 Task: Start in the project AgilePulse the sprint 'Front-end Framework Sprint', with a duration of 1 week. Start in the project AgilePulse the sprint 'Front-end Framework Sprint', with a duration of 3 weeks. Start in the project AgilePulse the sprint 'Front-end Framework Sprint', with a duration of 2 weeks
Action: Mouse moved to (779, 189)
Screenshot: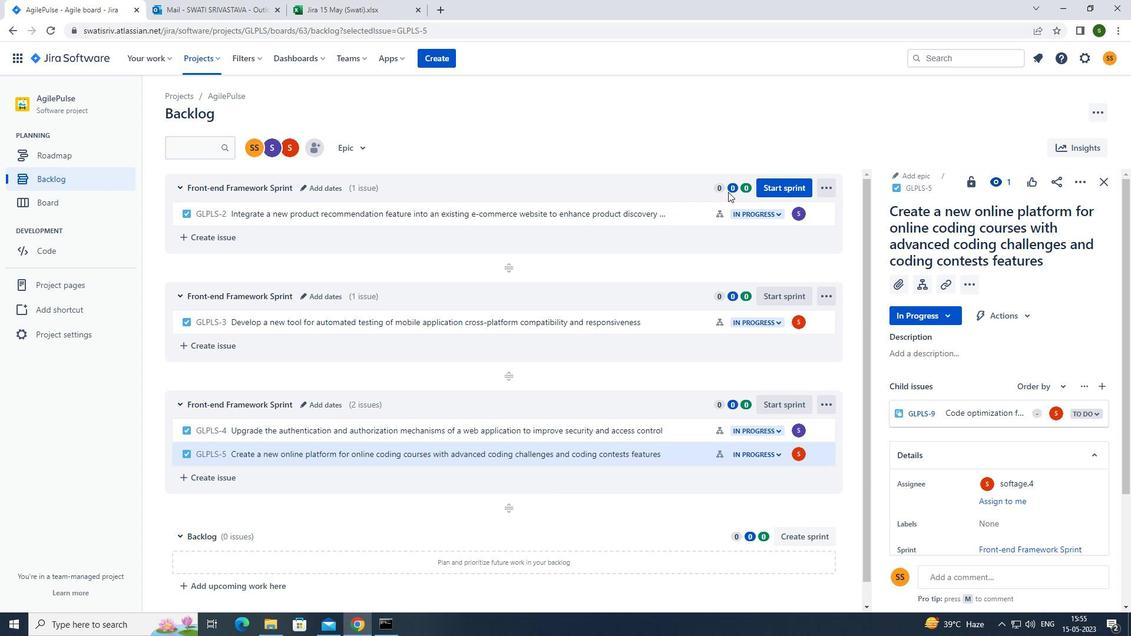 
Action: Mouse pressed left at (779, 189)
Screenshot: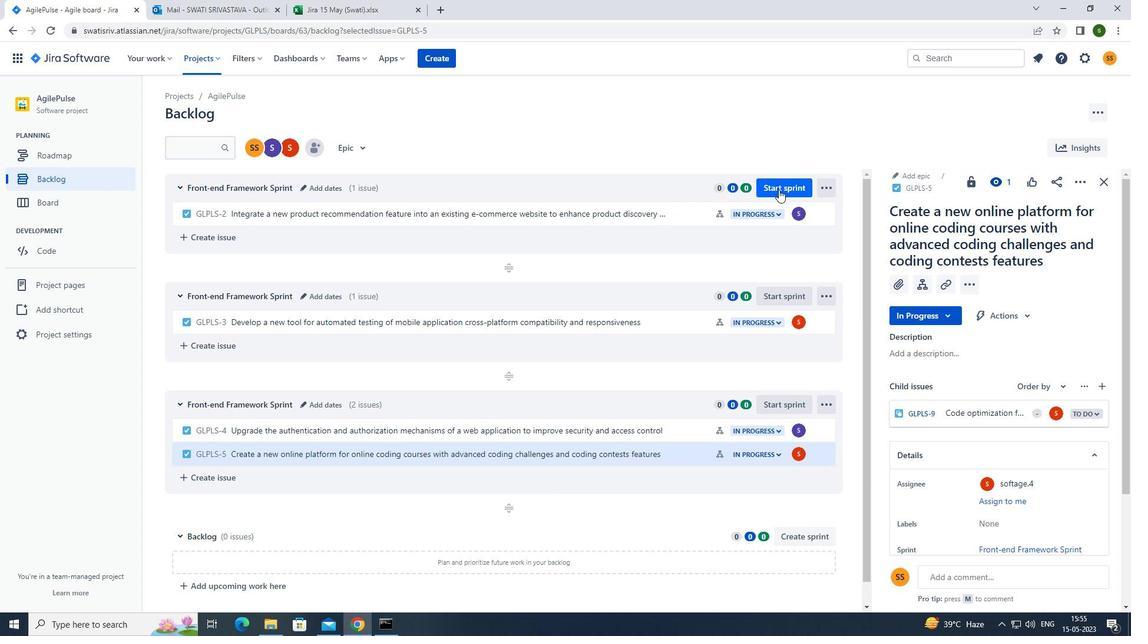 
Action: Mouse moved to (523, 206)
Screenshot: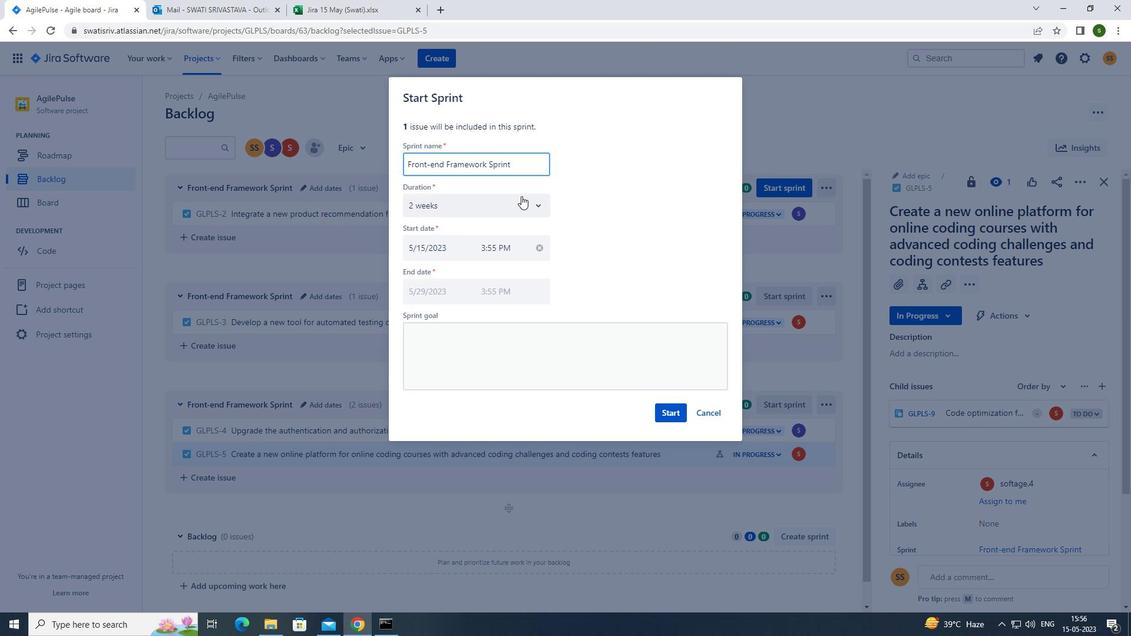 
Action: Mouse pressed left at (523, 206)
Screenshot: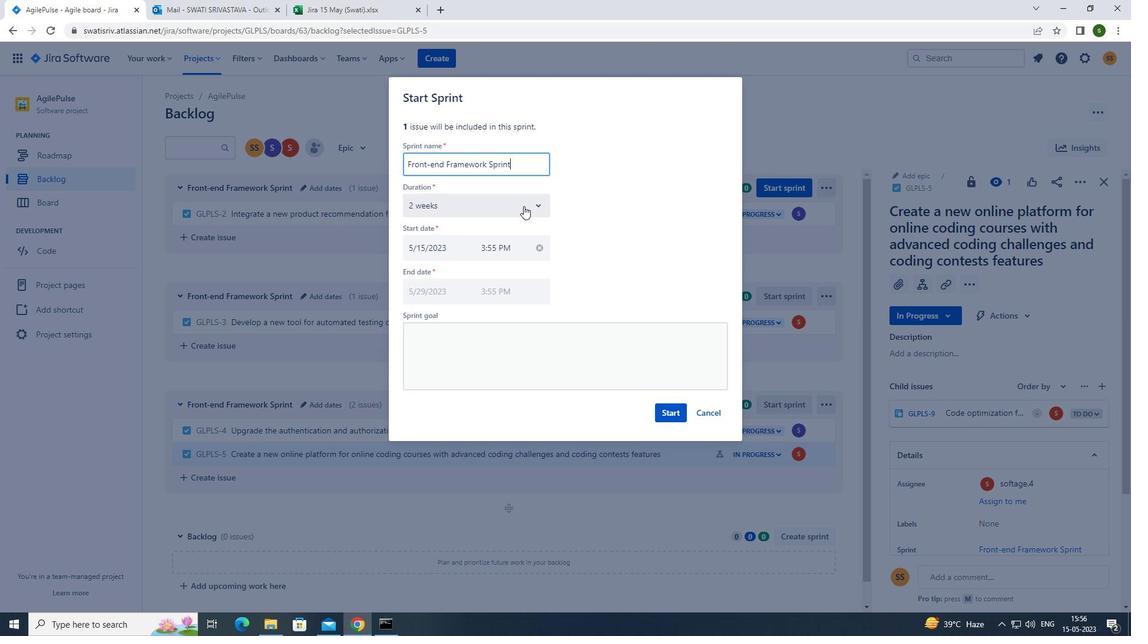 
Action: Mouse moved to (471, 235)
Screenshot: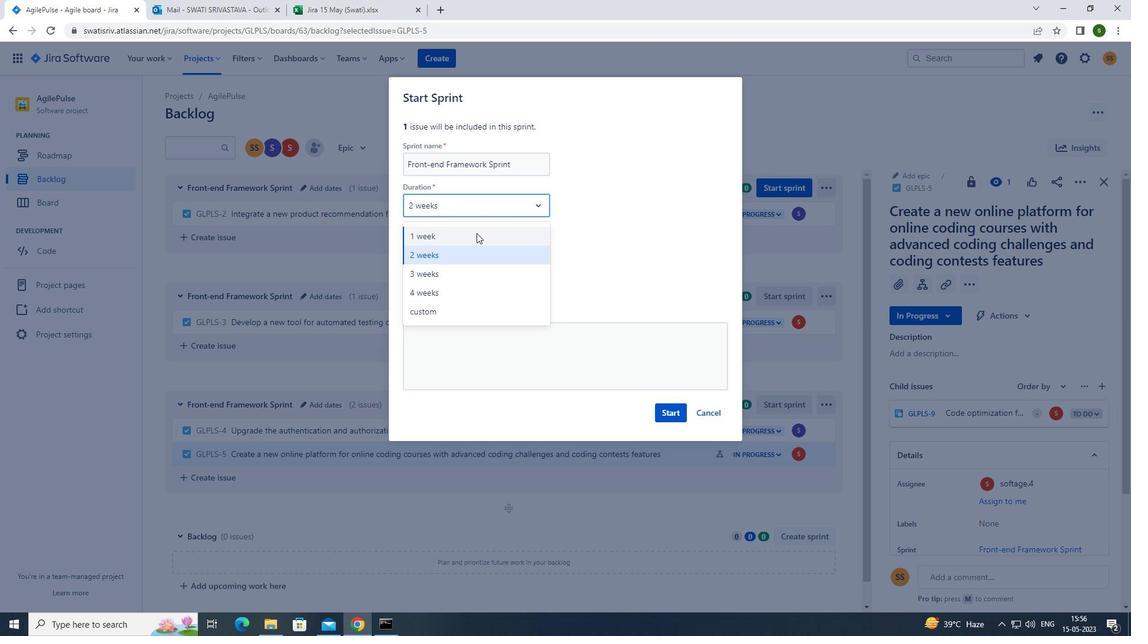 
Action: Mouse pressed left at (471, 235)
Screenshot: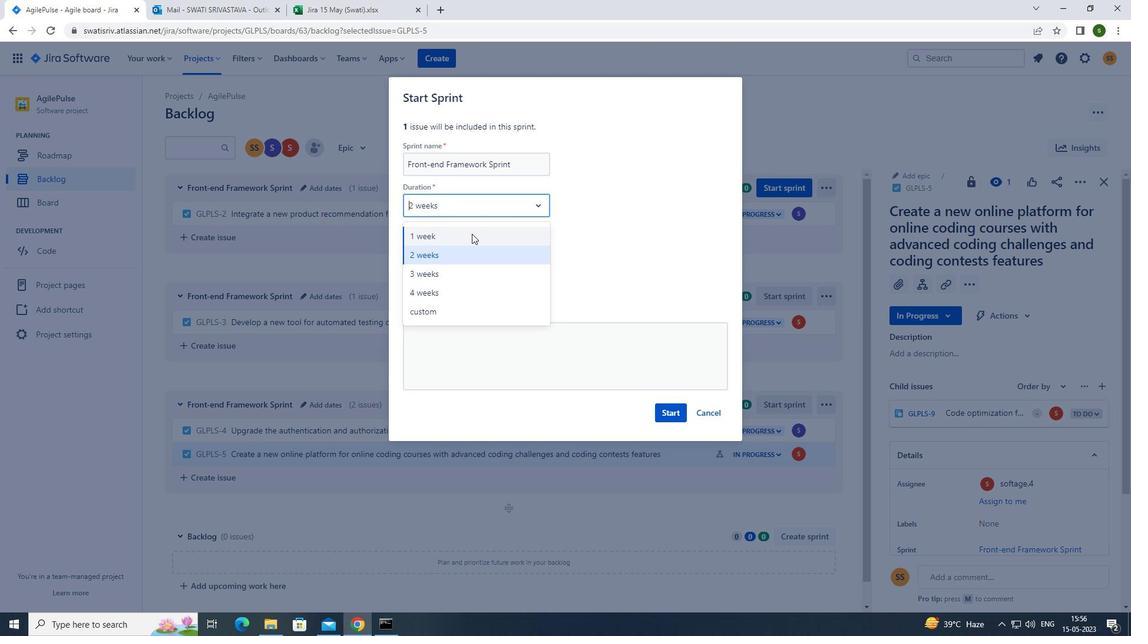 
Action: Mouse moved to (674, 416)
Screenshot: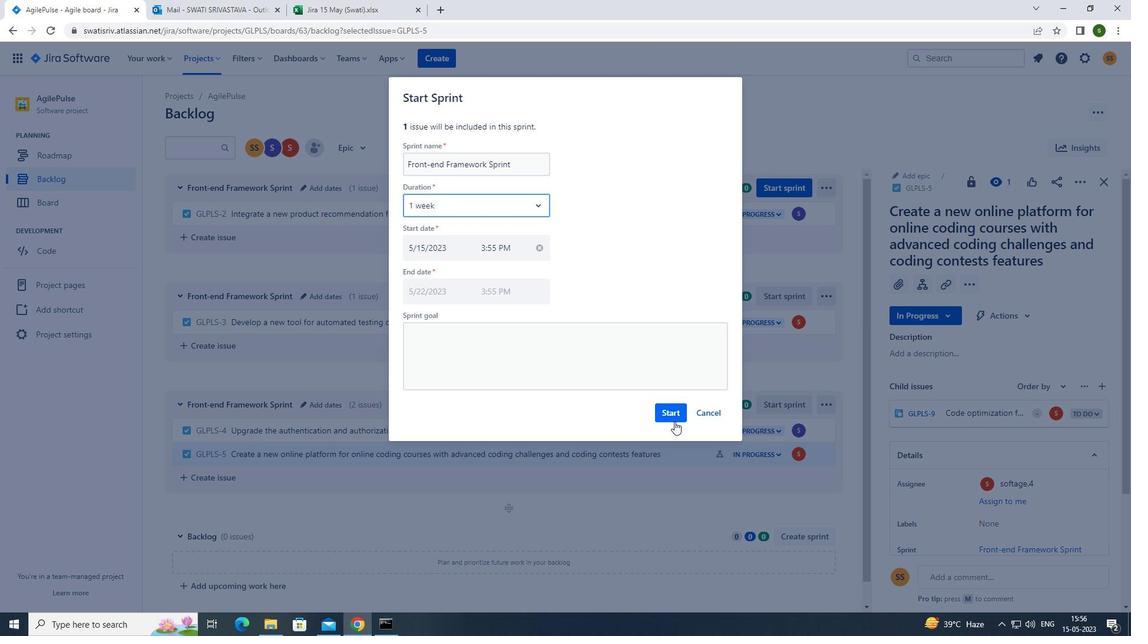 
Action: Mouse pressed left at (674, 416)
Screenshot: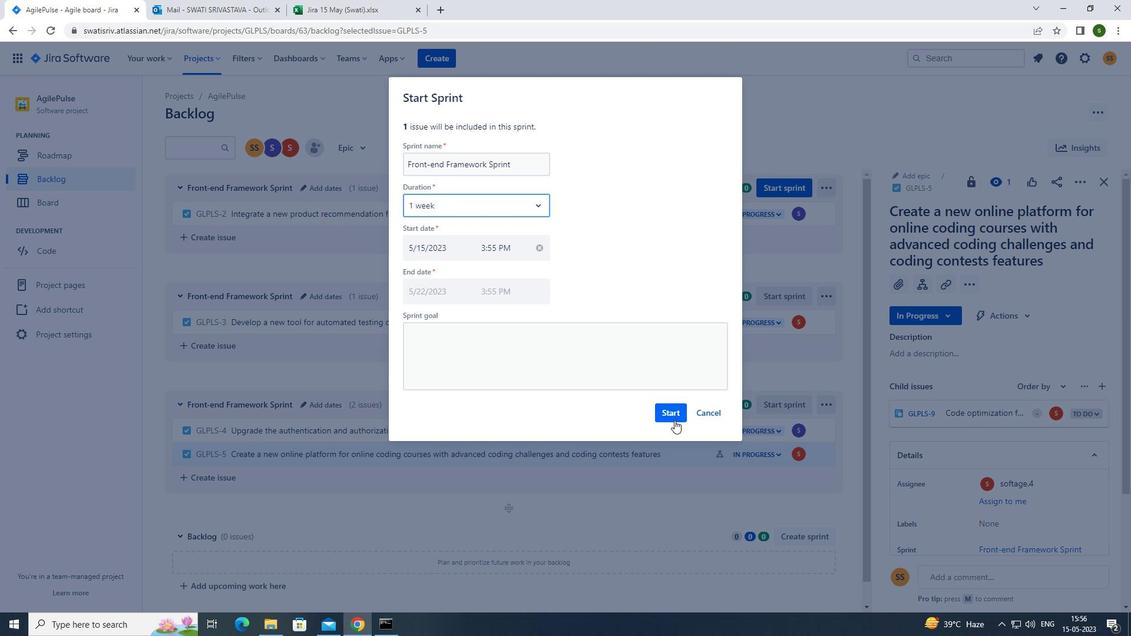 
Action: Mouse moved to (77, 179)
Screenshot: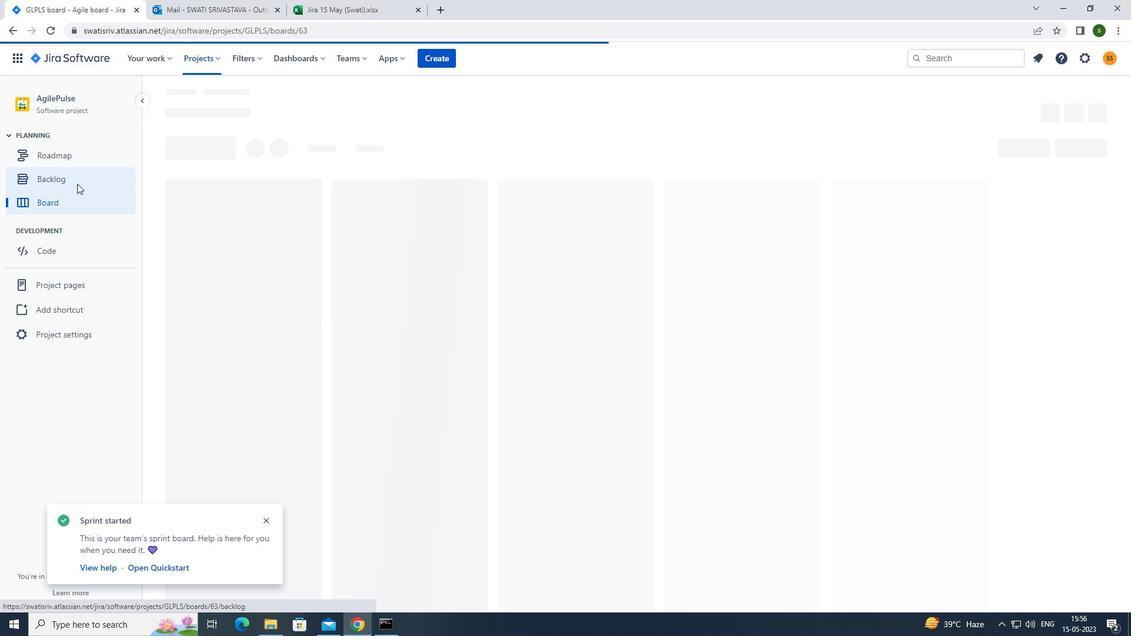 
Action: Mouse pressed left at (77, 179)
Screenshot: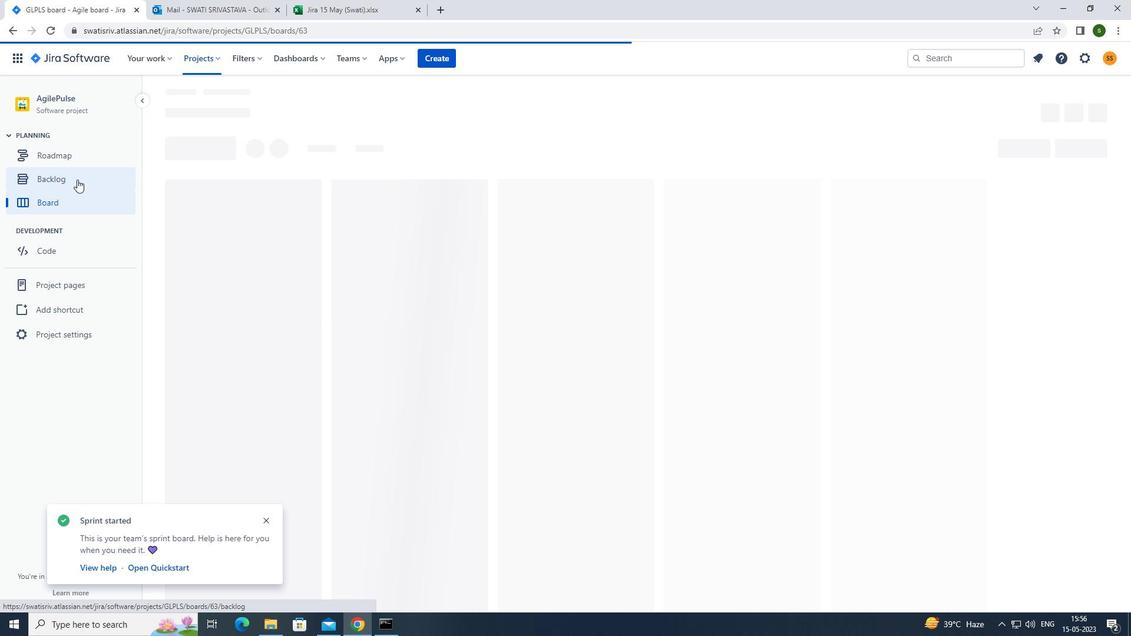 
Action: Mouse moved to (1037, 287)
Screenshot: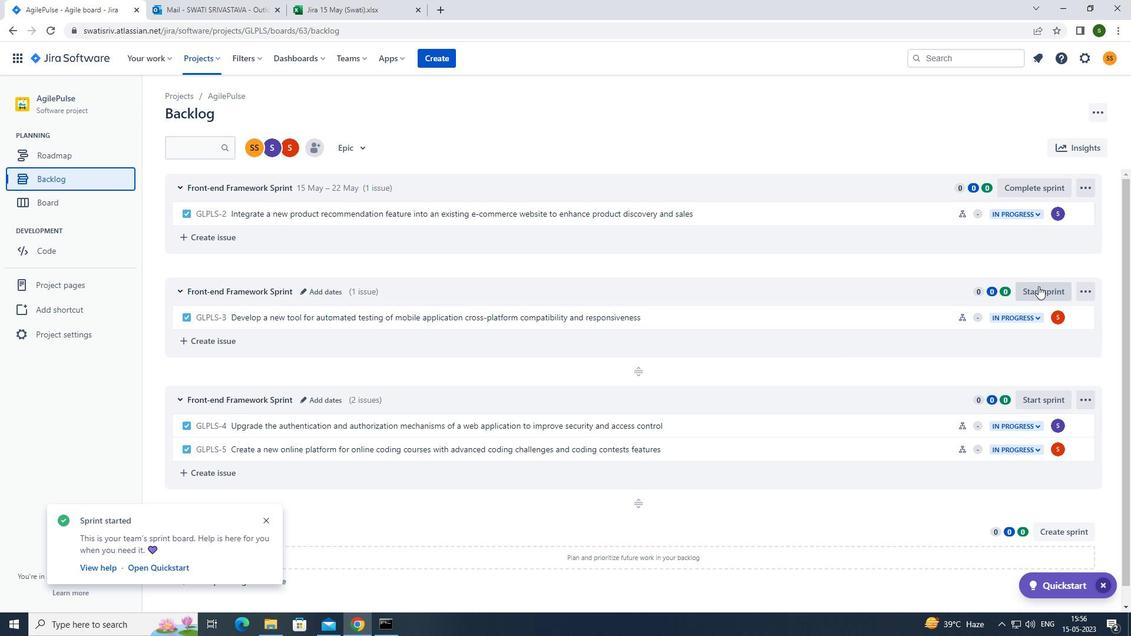 
Action: Mouse pressed left at (1037, 287)
Screenshot: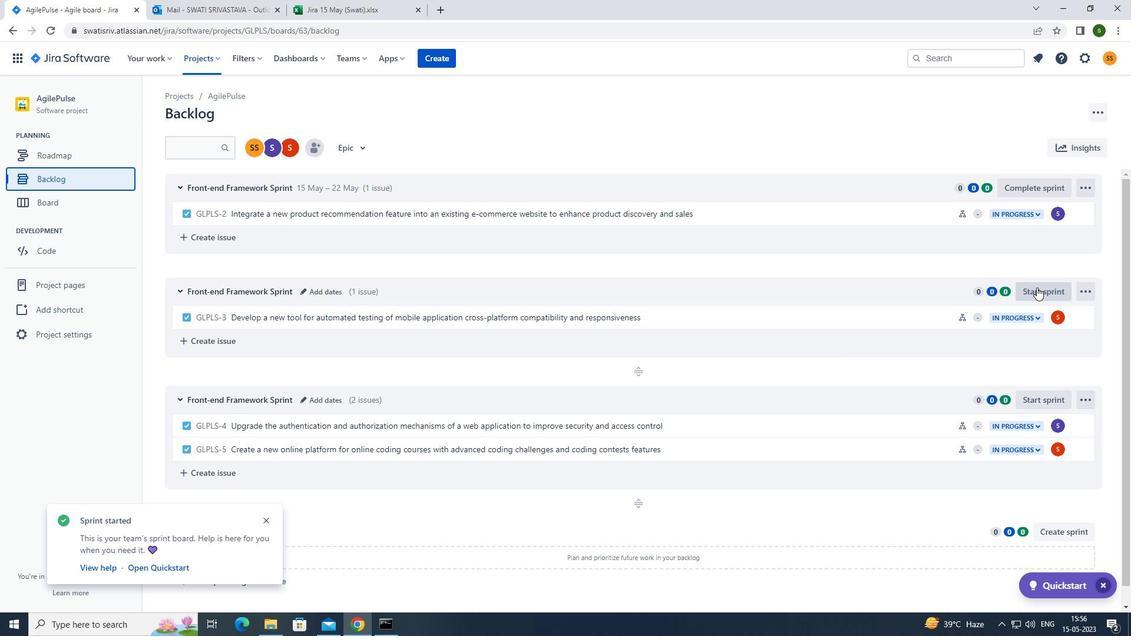 
Action: Mouse moved to (530, 206)
Screenshot: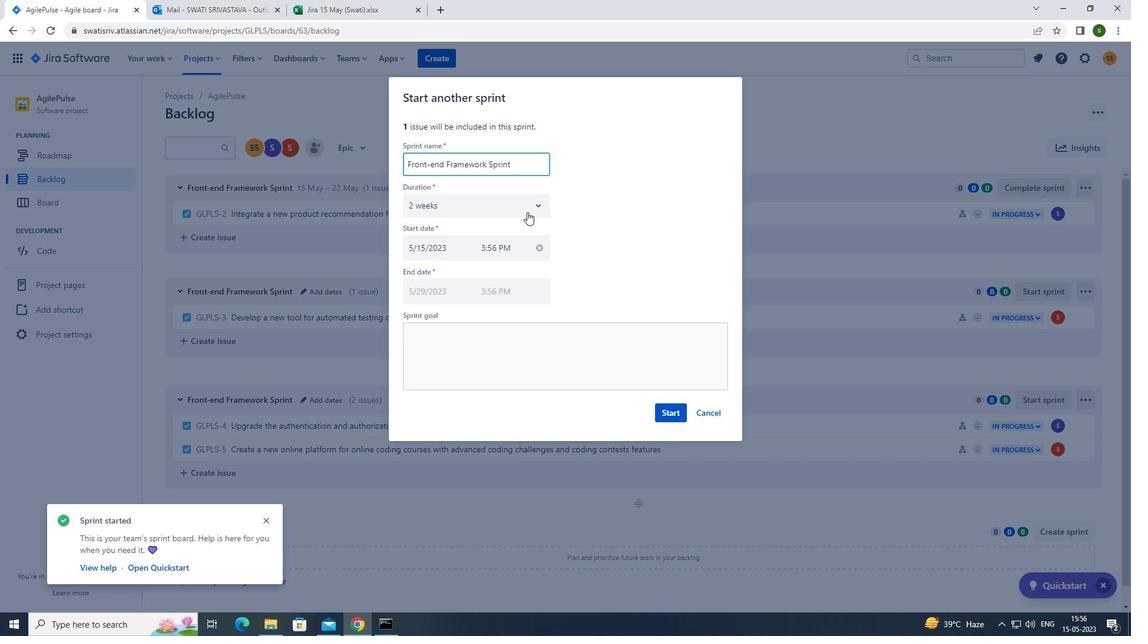 
Action: Mouse pressed left at (530, 206)
Screenshot: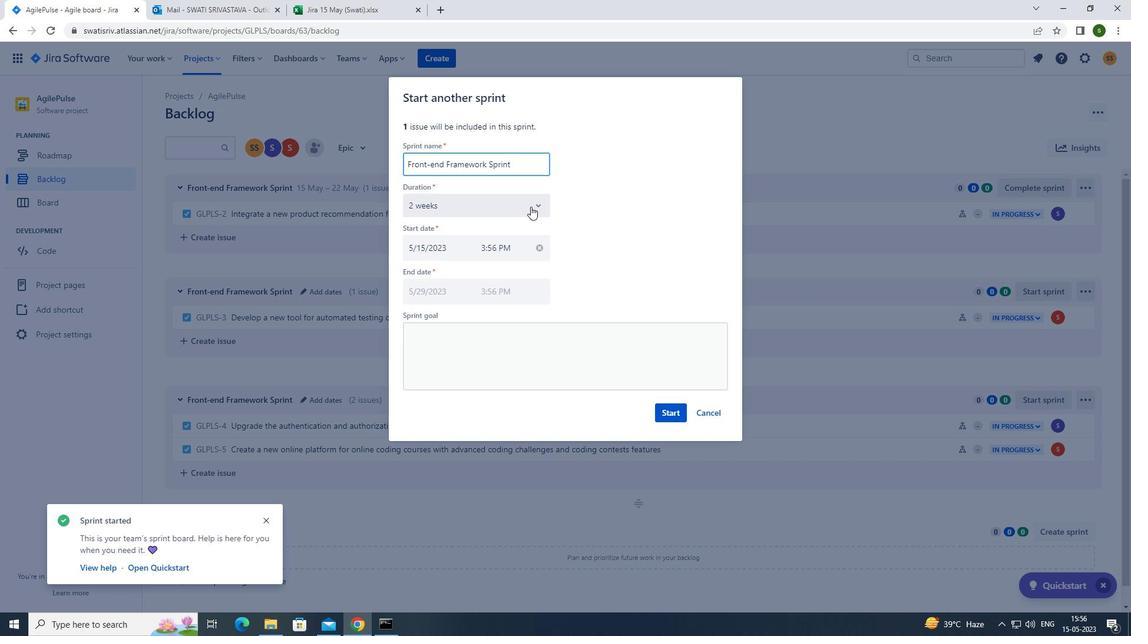 
Action: Mouse moved to (489, 269)
Screenshot: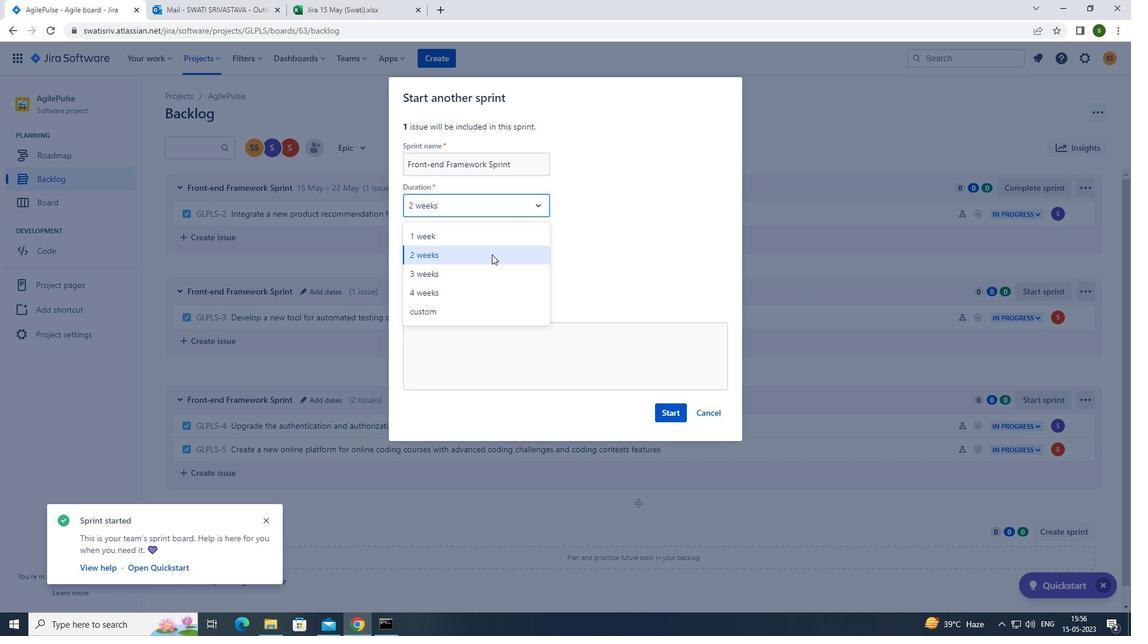 
Action: Mouse pressed left at (489, 269)
Screenshot: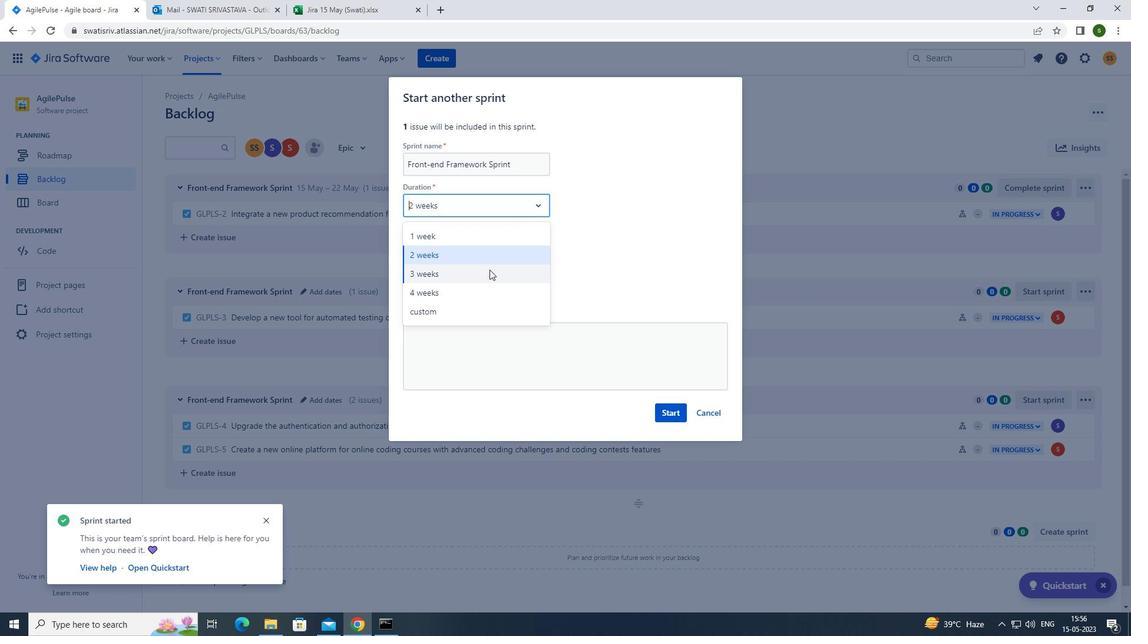 
Action: Mouse moved to (675, 411)
Screenshot: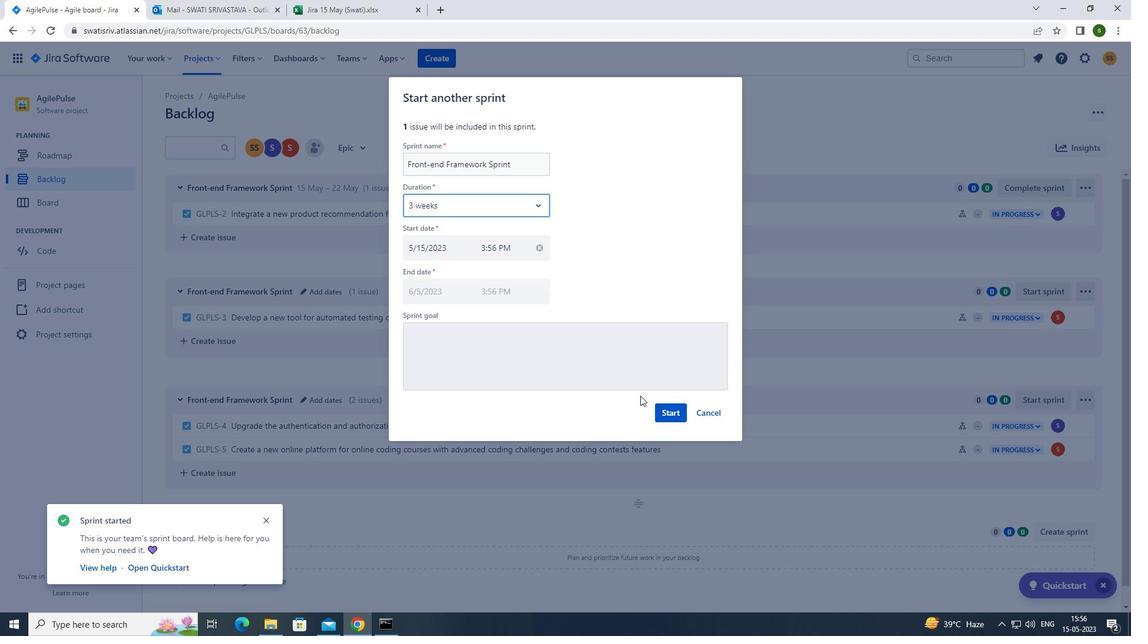 
Action: Mouse pressed left at (675, 411)
Screenshot: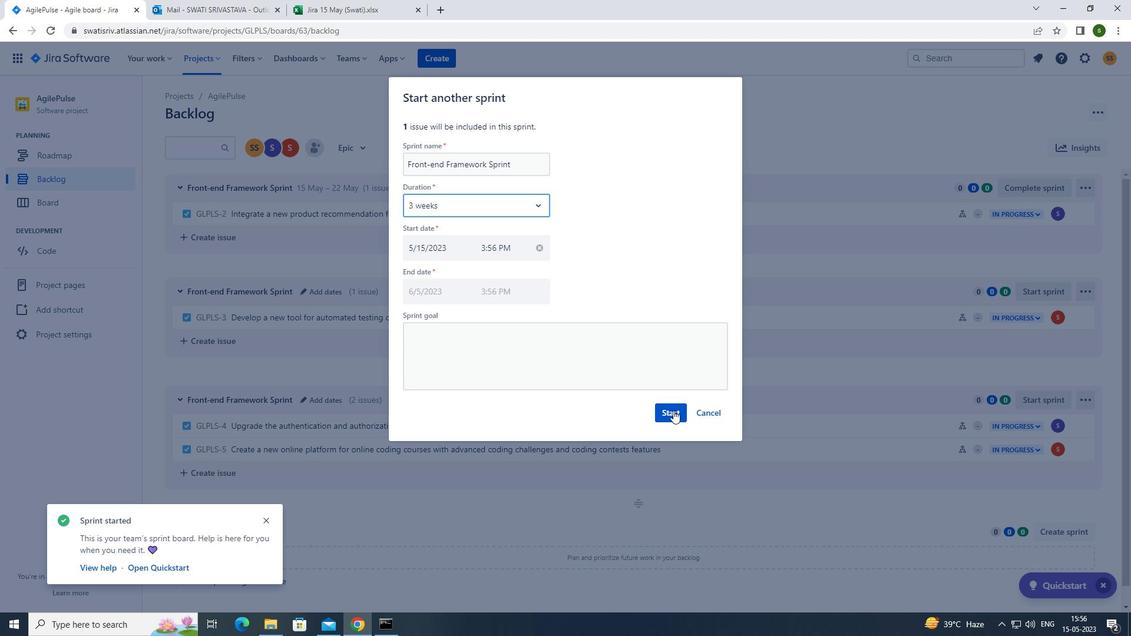 
Action: Mouse moved to (84, 176)
Screenshot: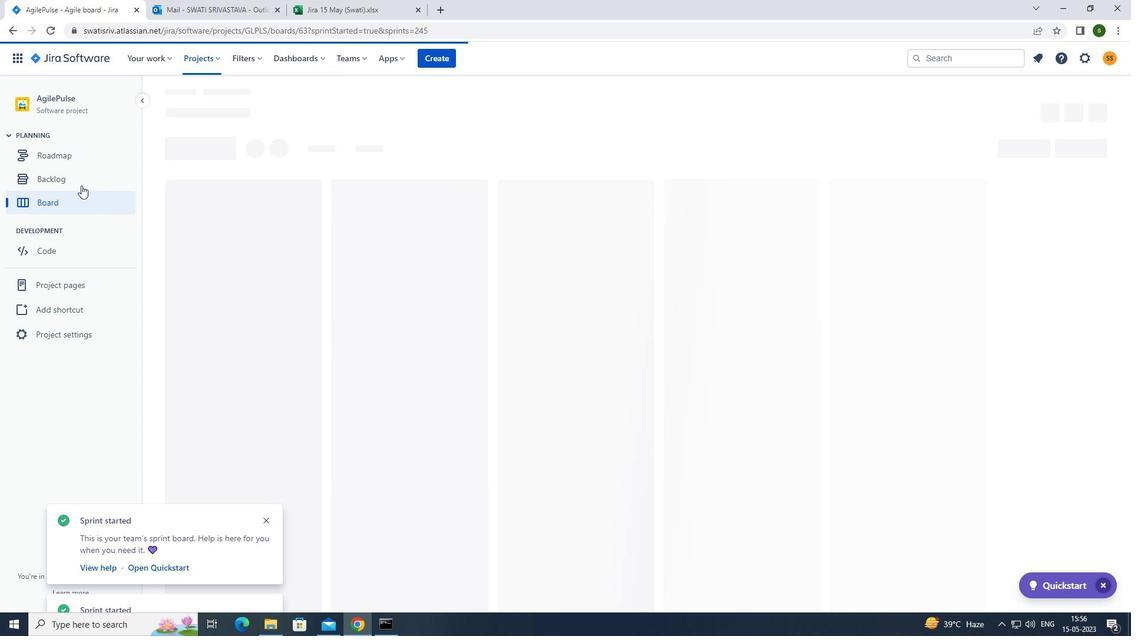 
Action: Mouse pressed left at (84, 176)
Screenshot: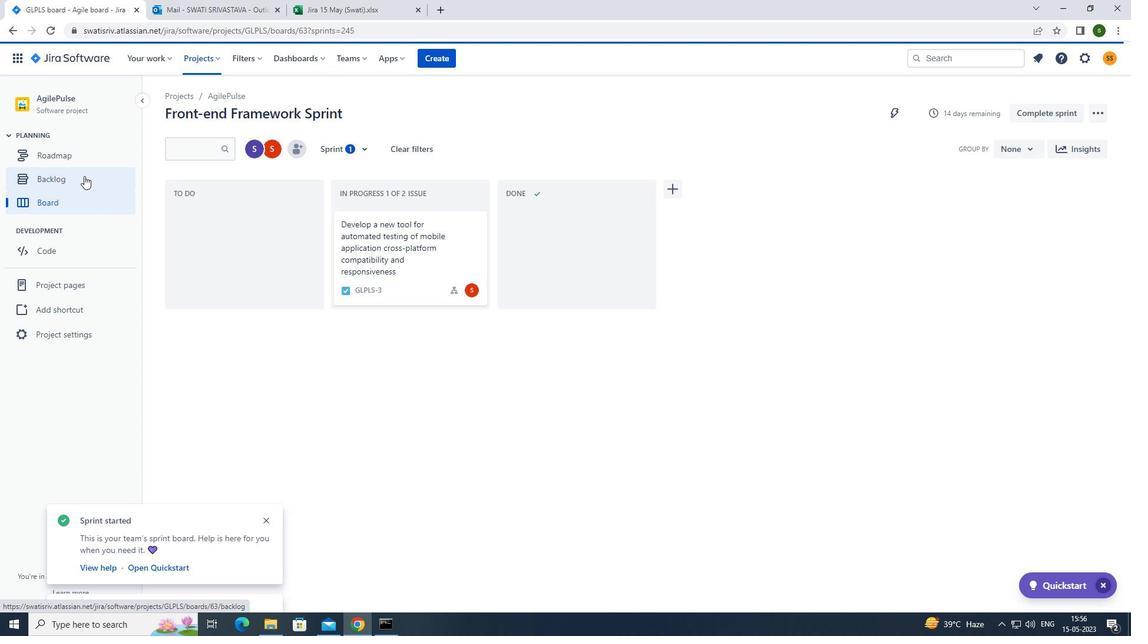 
Action: Mouse moved to (1040, 397)
Screenshot: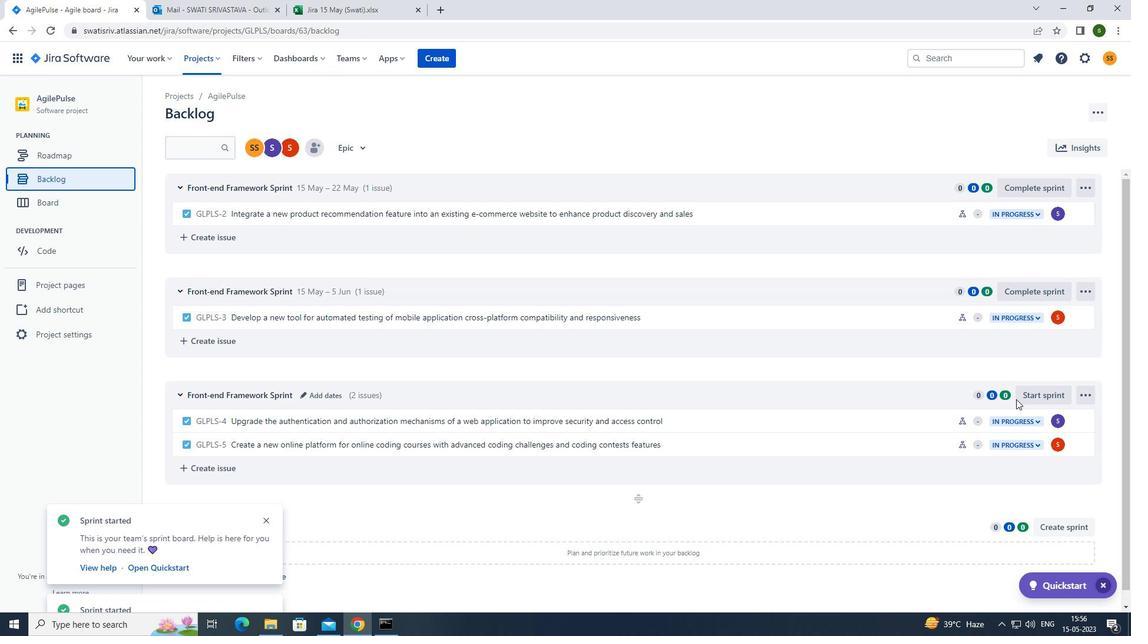 
Action: Mouse pressed left at (1040, 397)
Screenshot: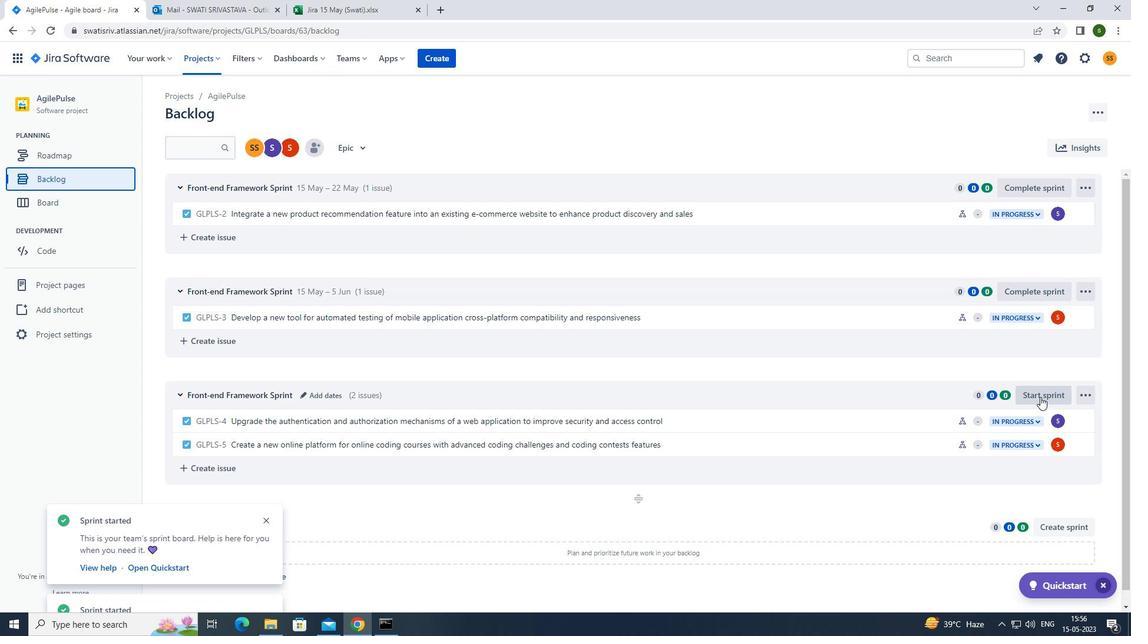 
Action: Mouse moved to (495, 203)
Screenshot: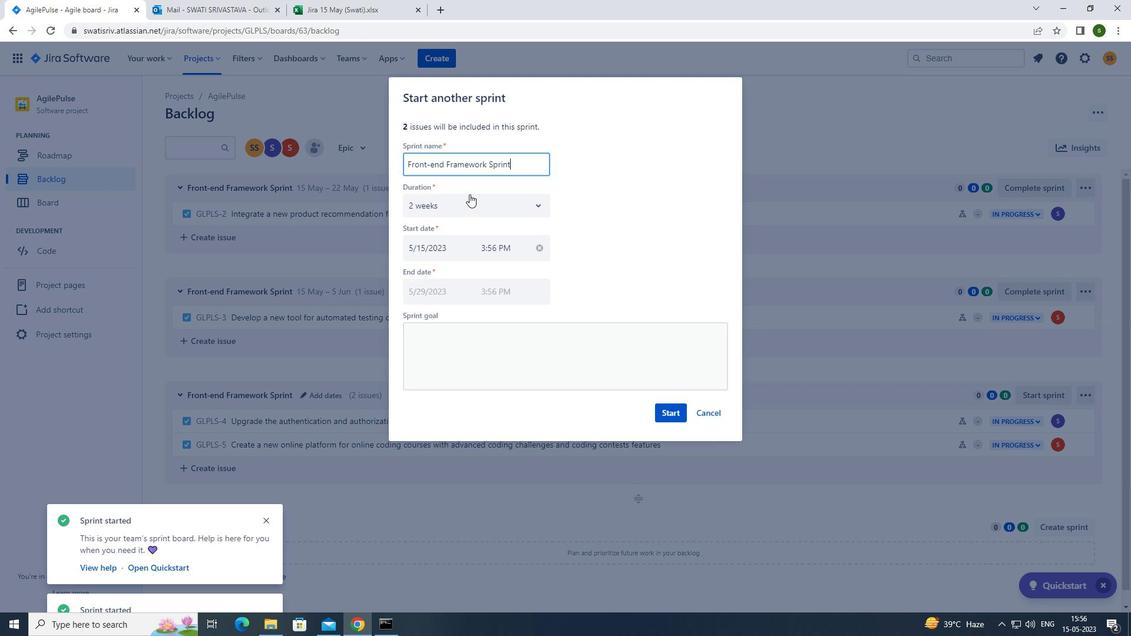 
Action: Mouse pressed left at (495, 203)
Screenshot: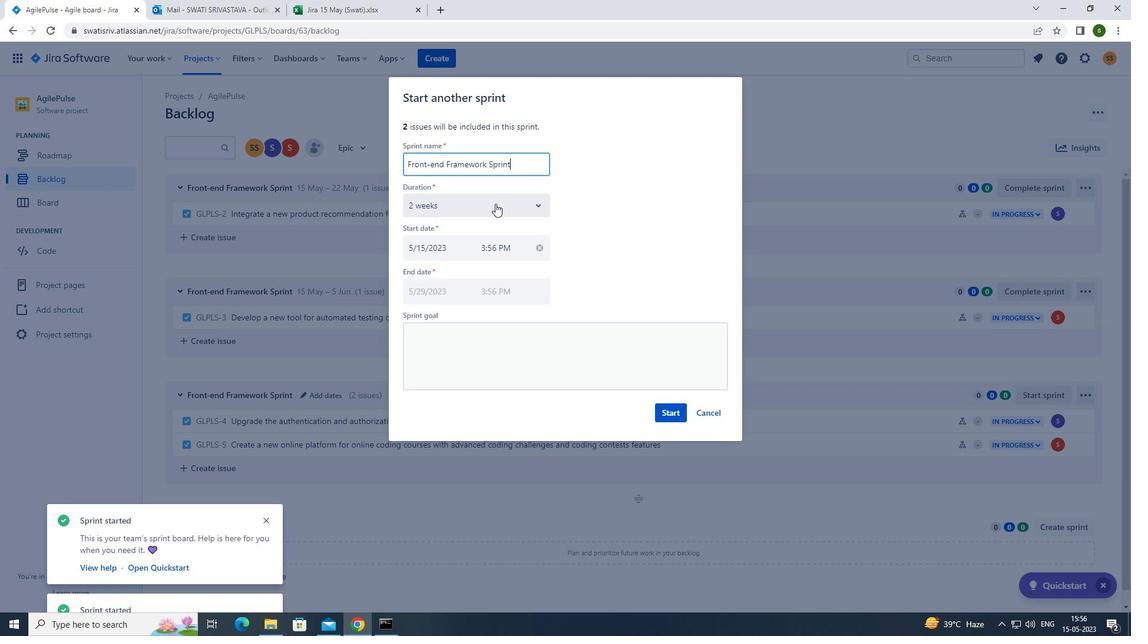 
Action: Mouse moved to (457, 255)
Screenshot: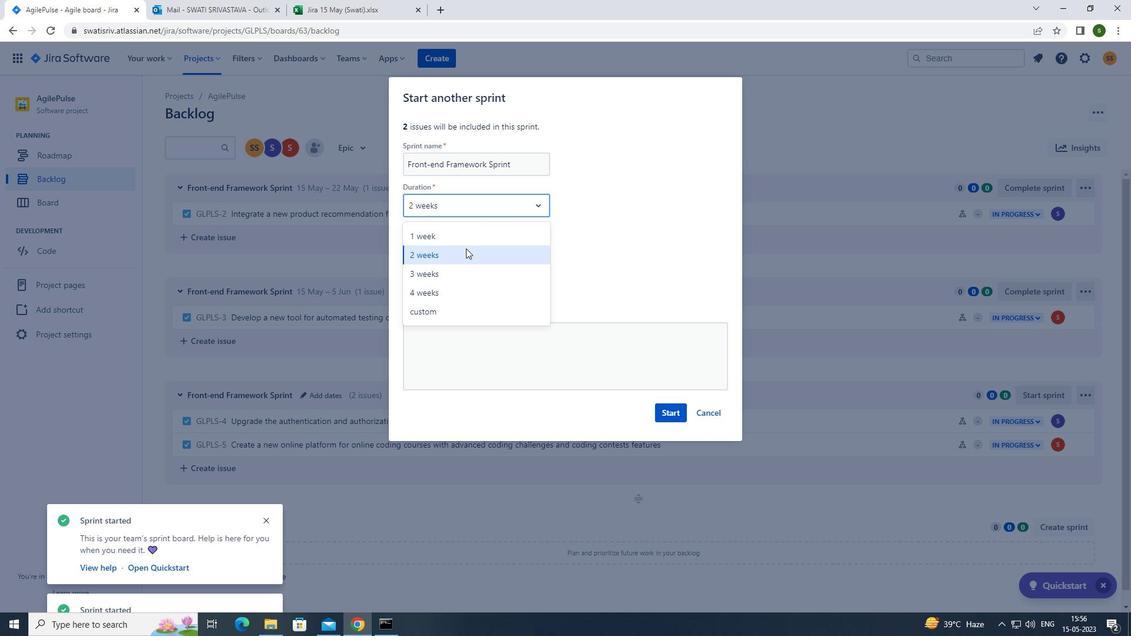 
Action: Mouse pressed left at (457, 255)
Screenshot: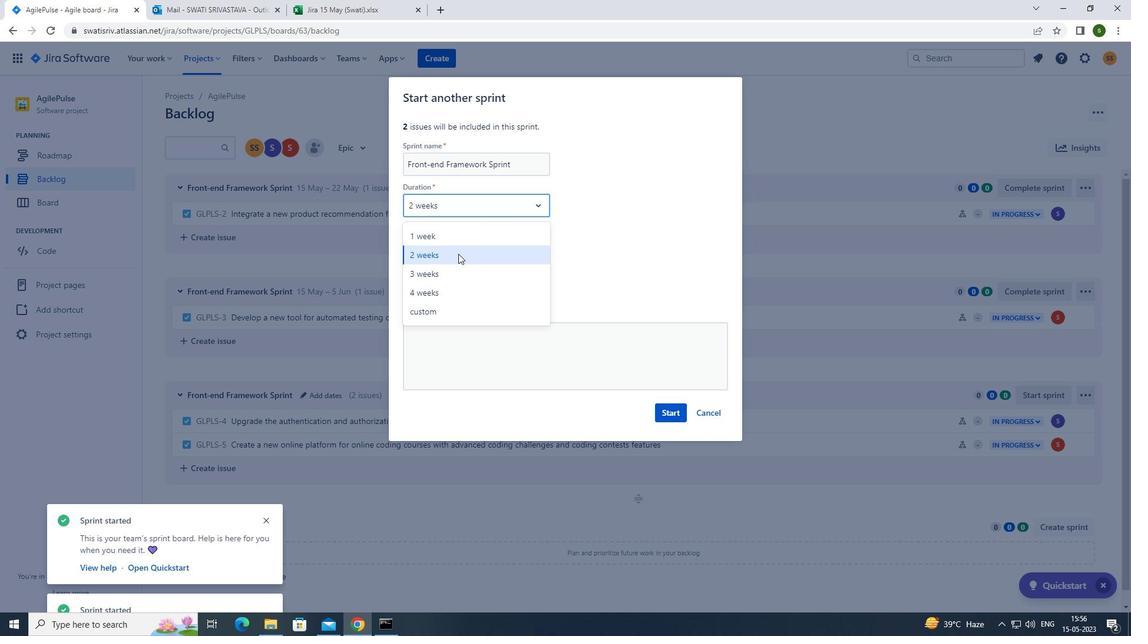 
Action: Mouse moved to (676, 415)
Screenshot: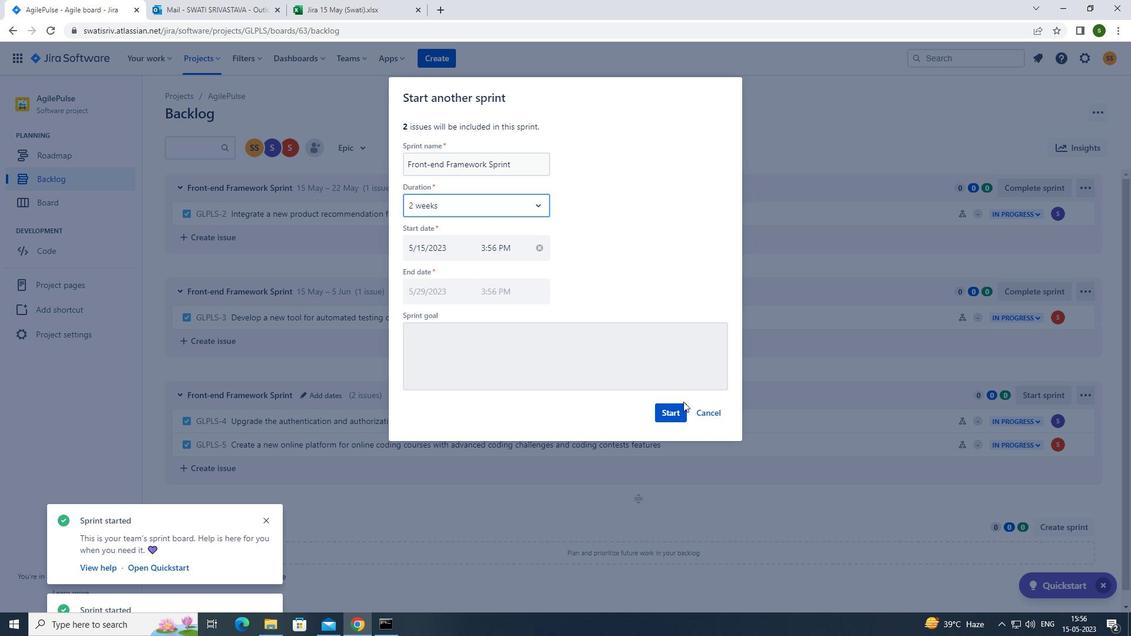 
Action: Mouse pressed left at (676, 415)
Screenshot: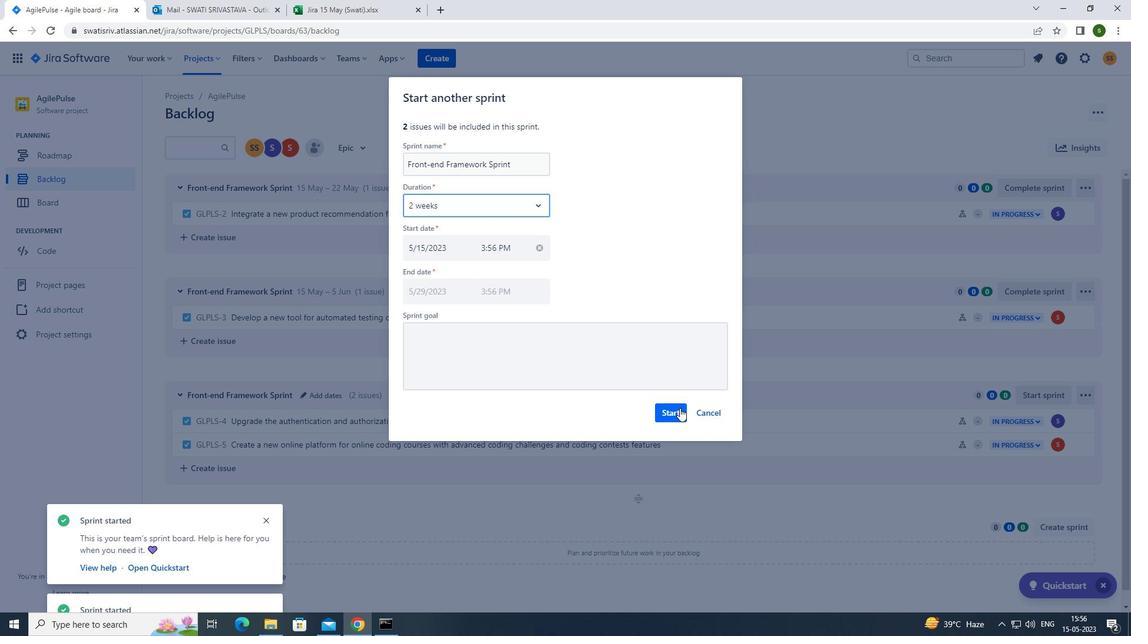 
